 Task: Select the default option in the filter sort option.
Action: Mouse moved to (7, 630)
Screenshot: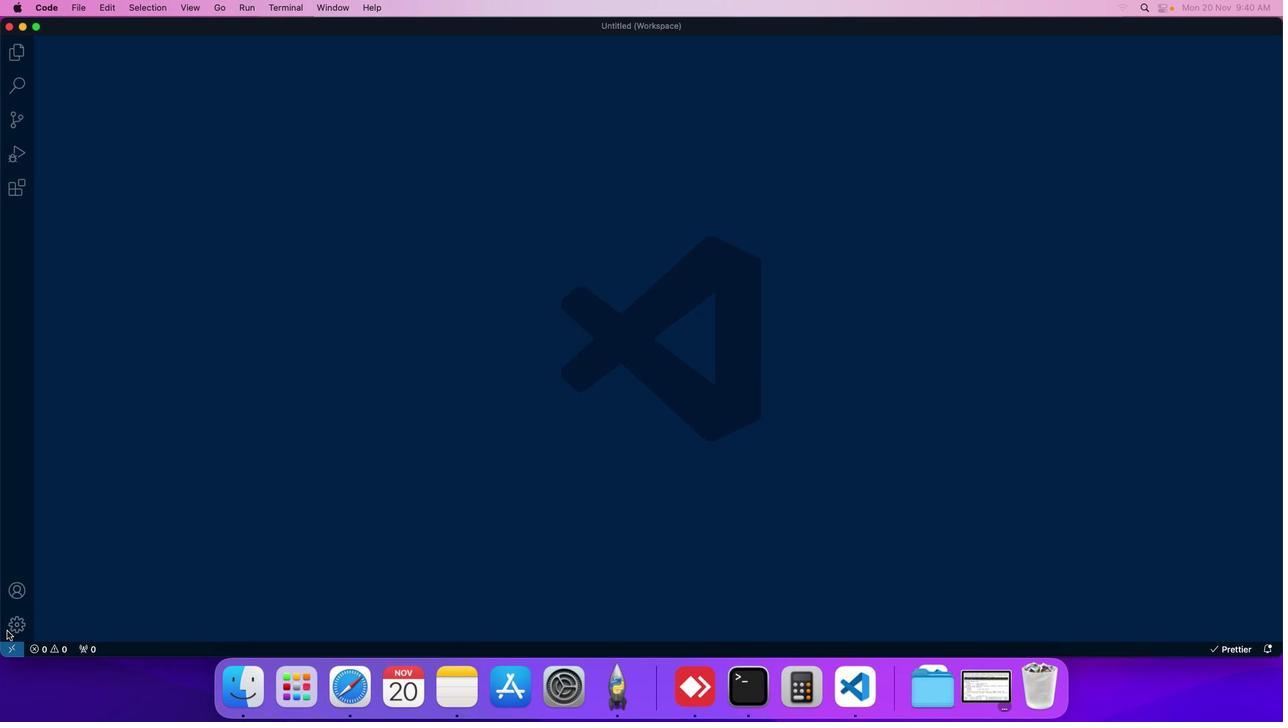 
Action: Mouse pressed left at (7, 630)
Screenshot: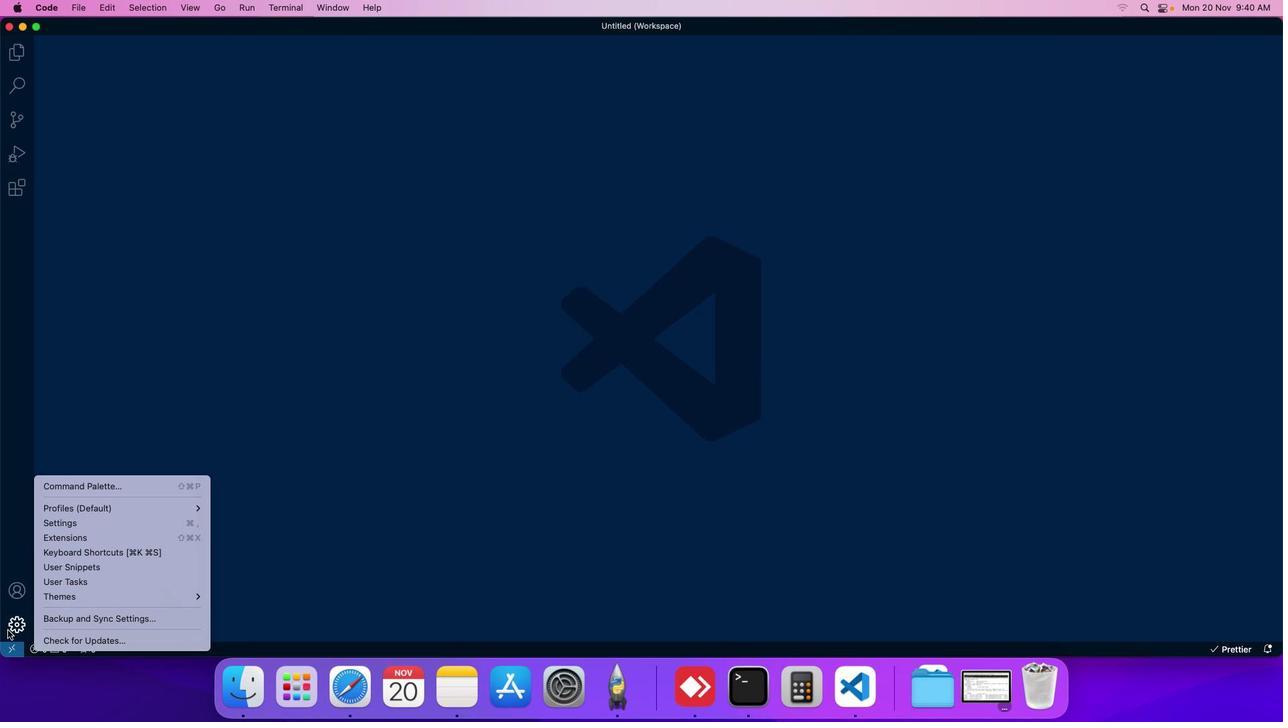 
Action: Mouse moved to (72, 518)
Screenshot: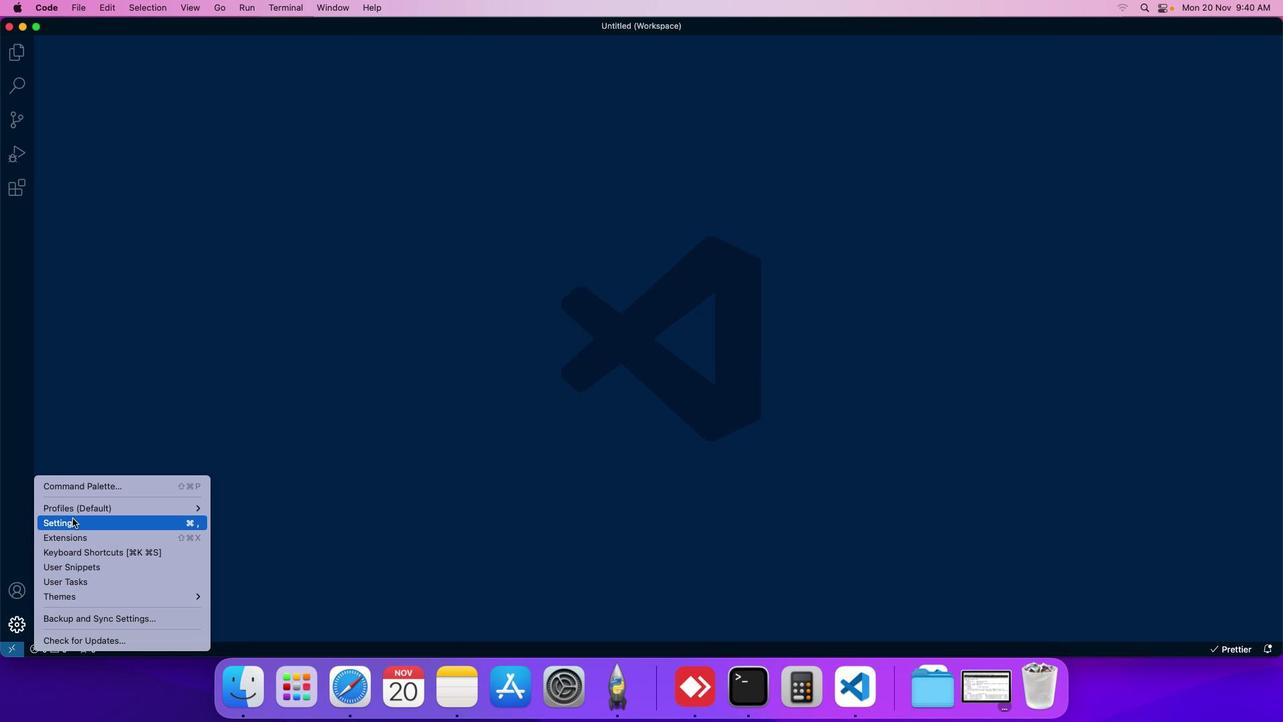 
Action: Mouse pressed left at (72, 518)
Screenshot: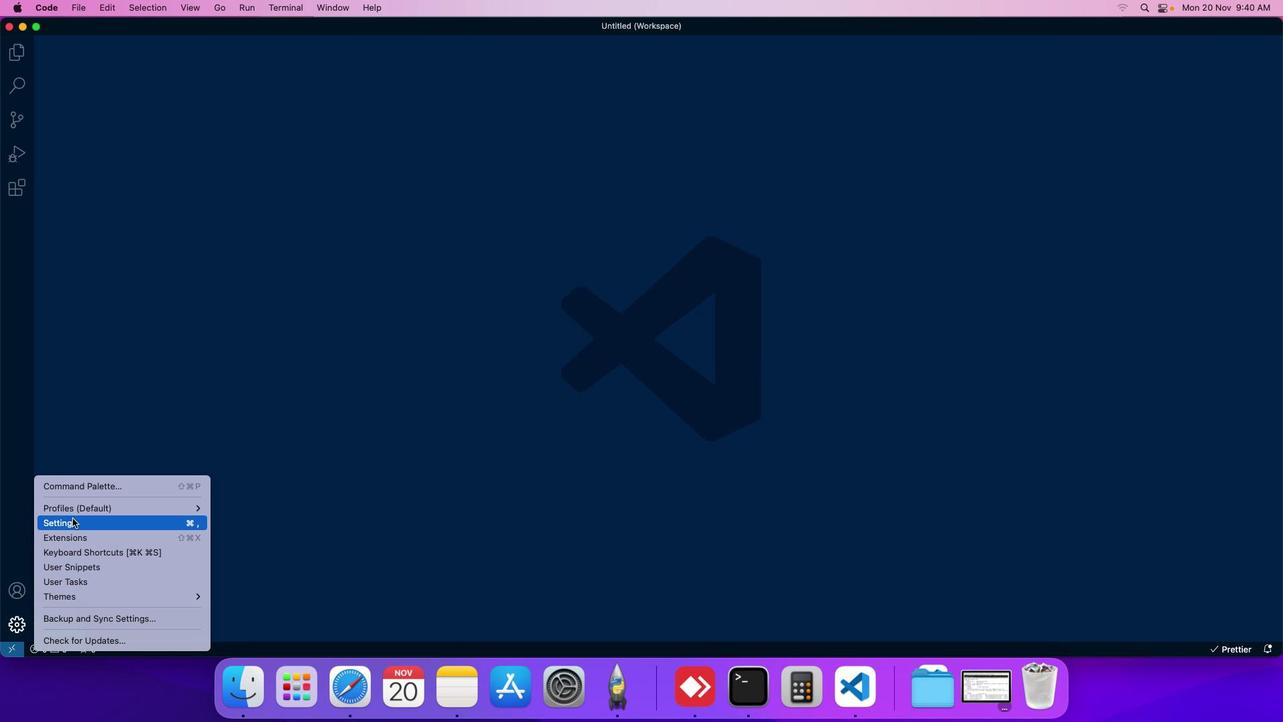 
Action: Mouse moved to (318, 106)
Screenshot: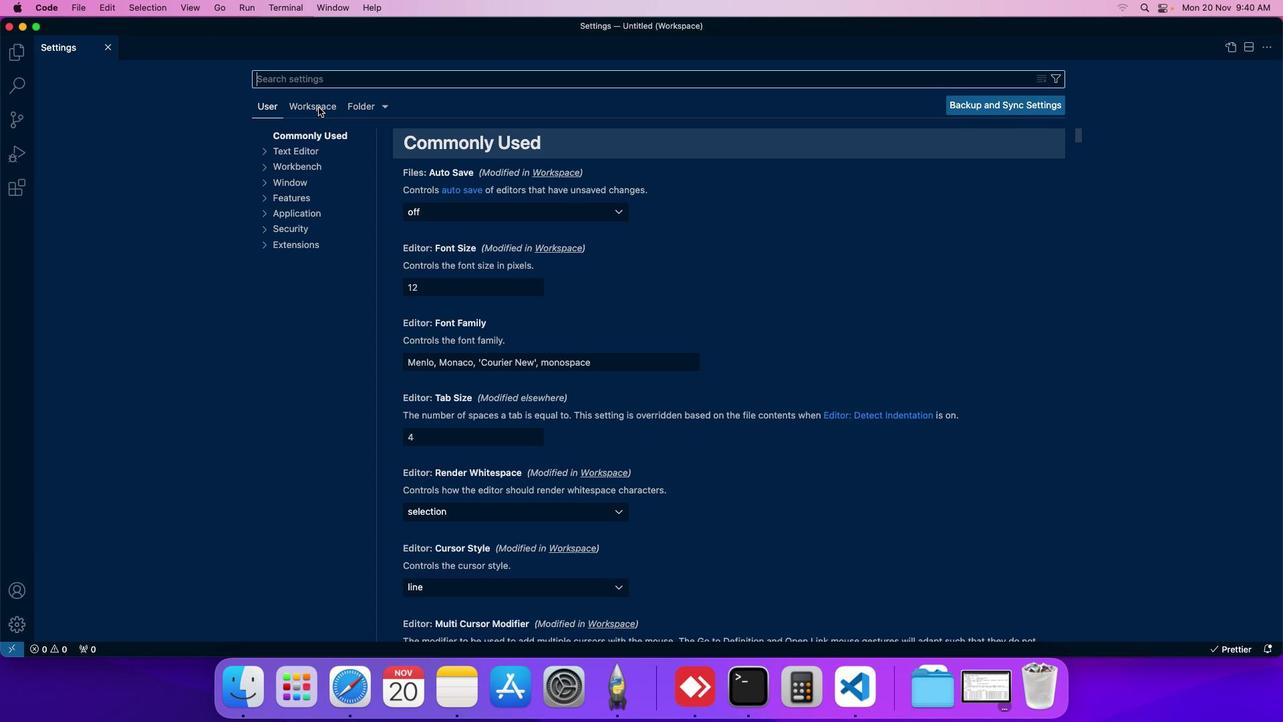 
Action: Mouse pressed left at (318, 106)
Screenshot: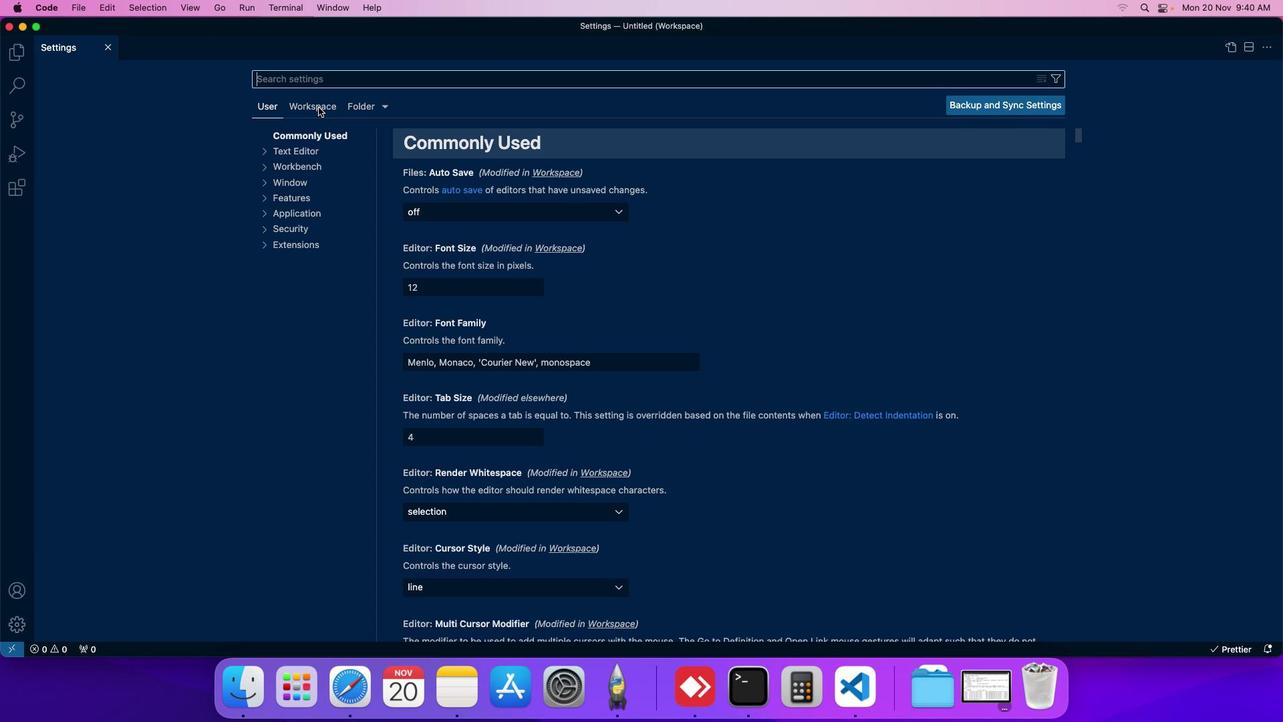 
Action: Mouse moved to (293, 201)
Screenshot: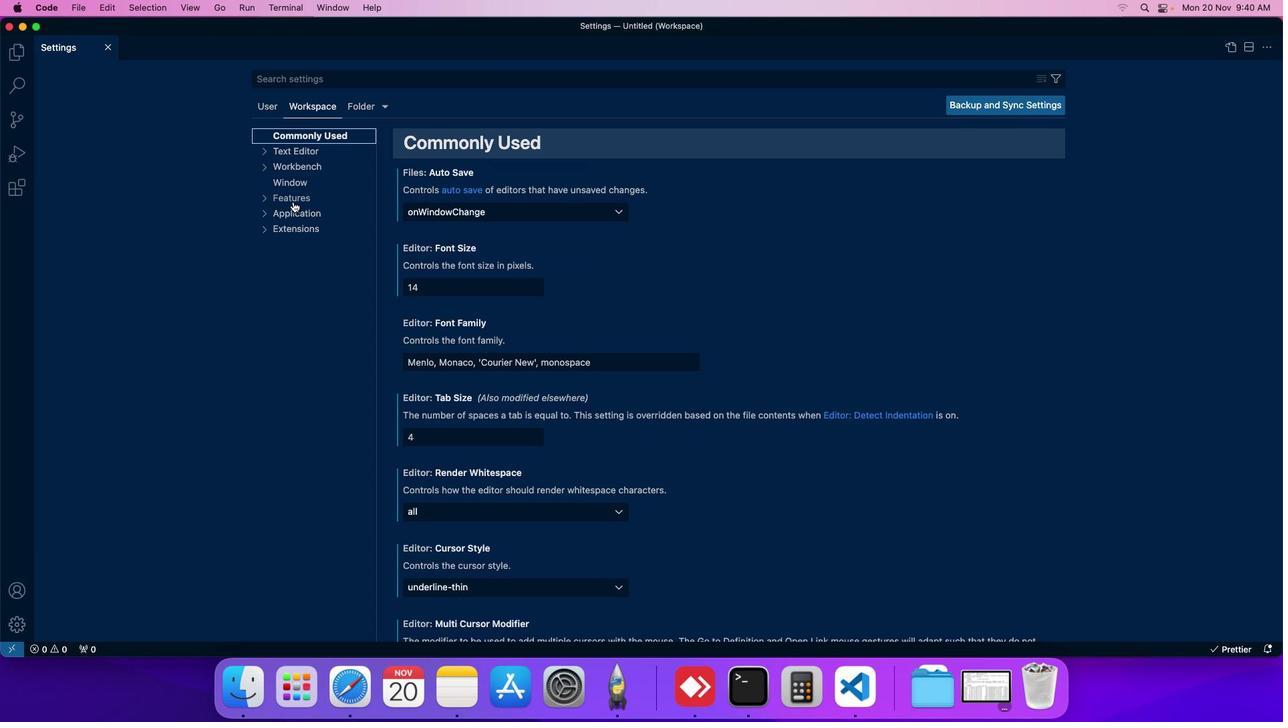 
Action: Mouse pressed left at (293, 201)
Screenshot: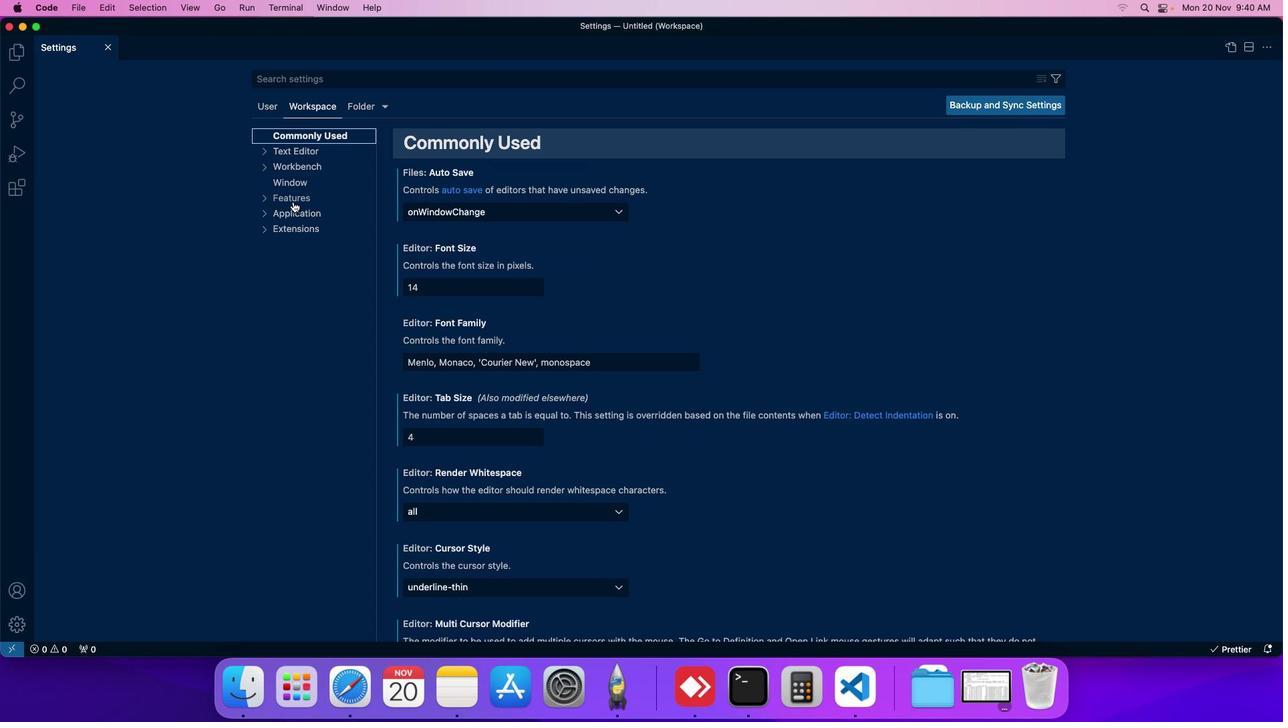 
Action: Mouse moved to (296, 242)
Screenshot: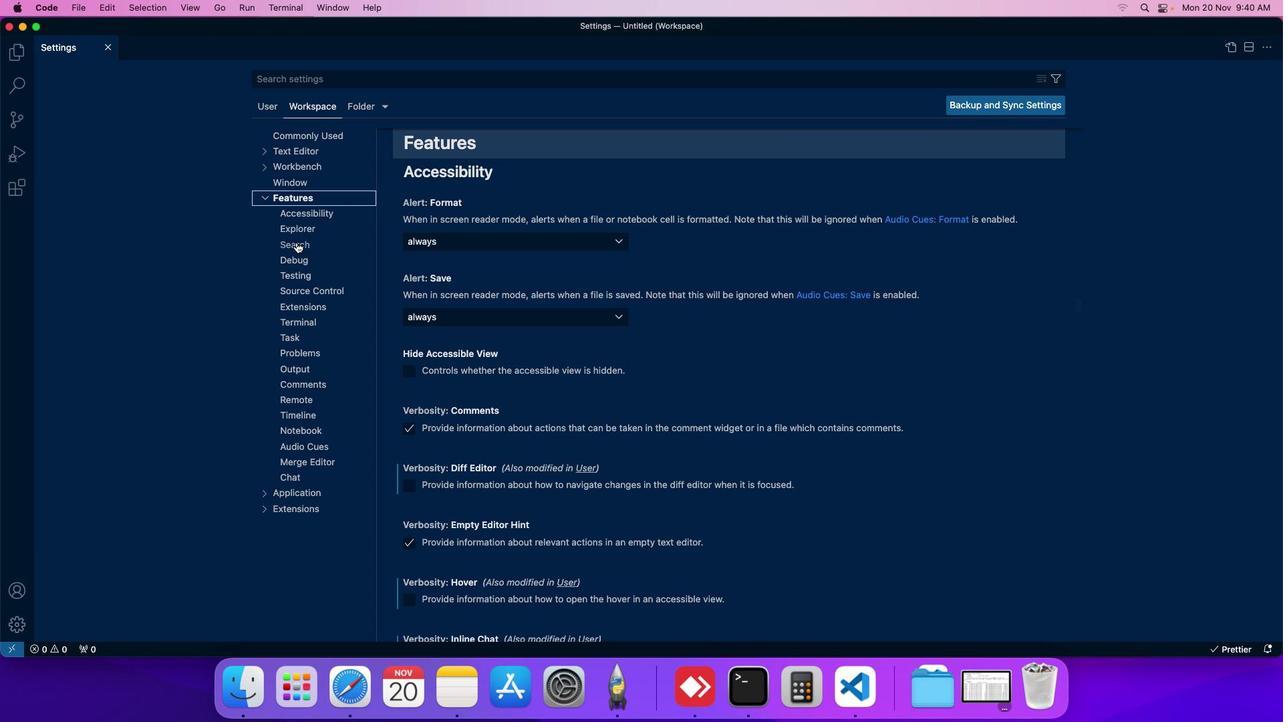 
Action: Mouse pressed left at (296, 242)
Screenshot: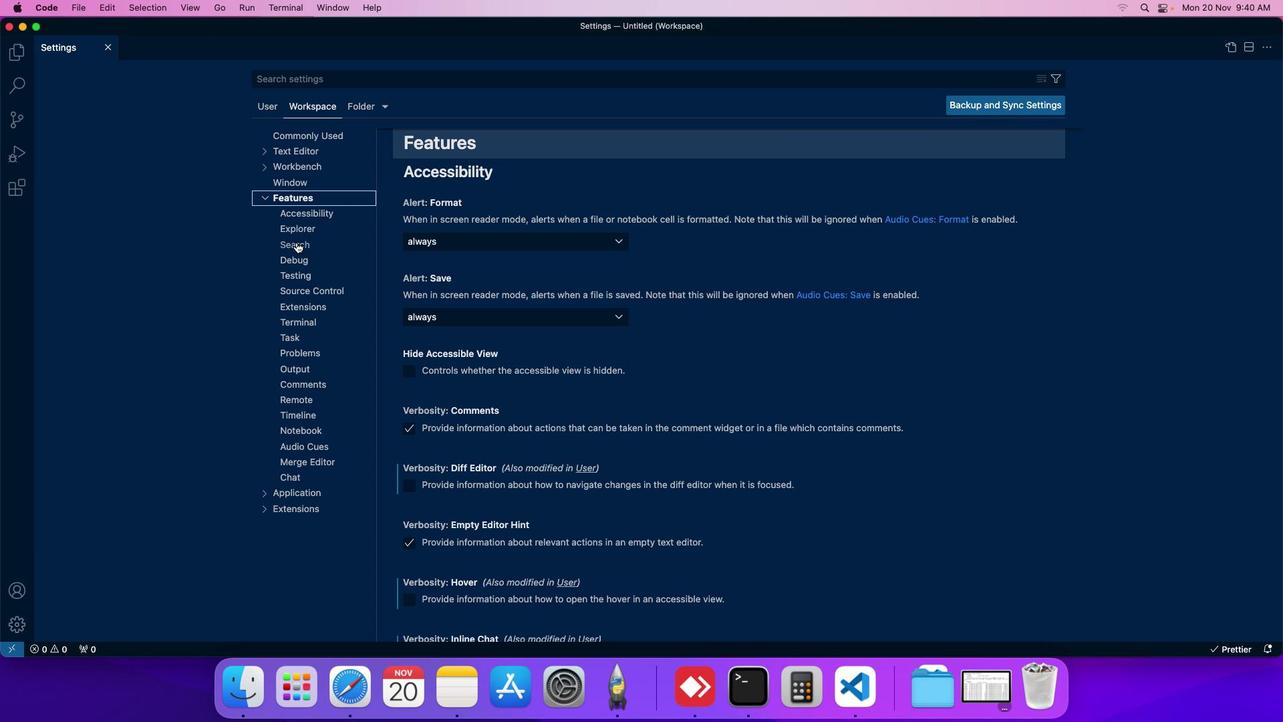 
Action: Mouse moved to (429, 277)
Screenshot: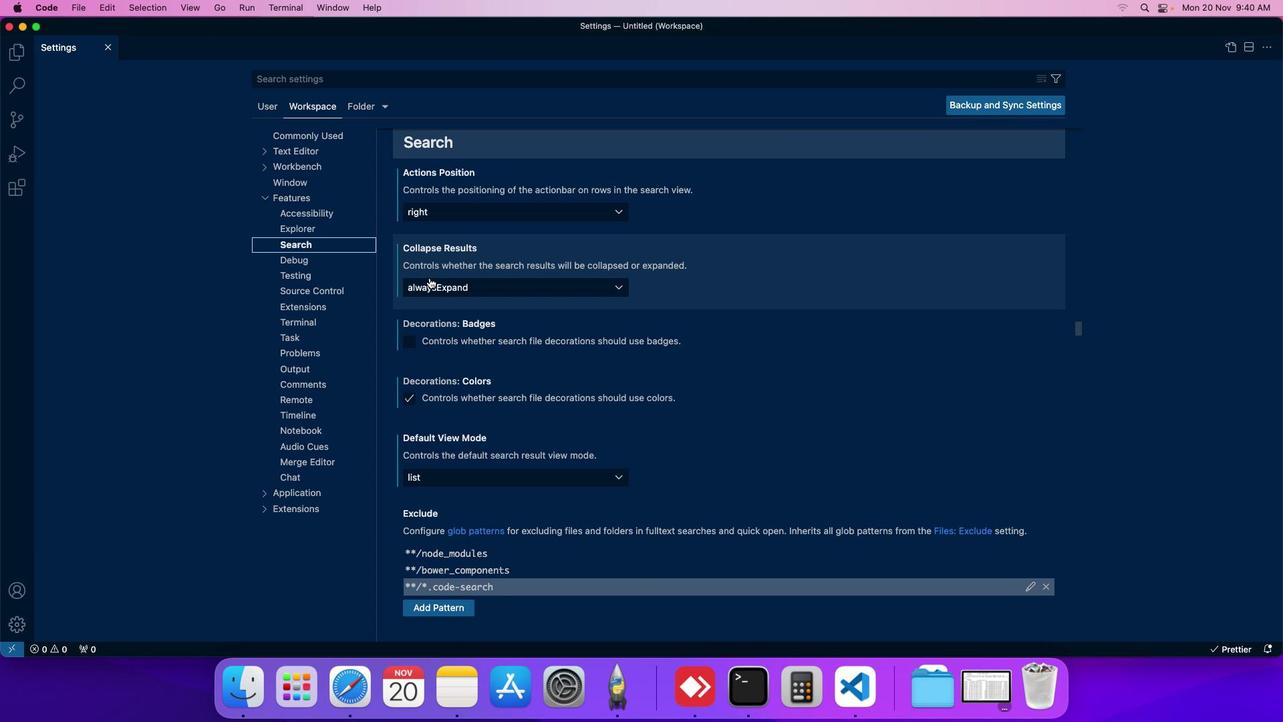 
Action: Mouse scrolled (429, 277) with delta (0, 0)
Screenshot: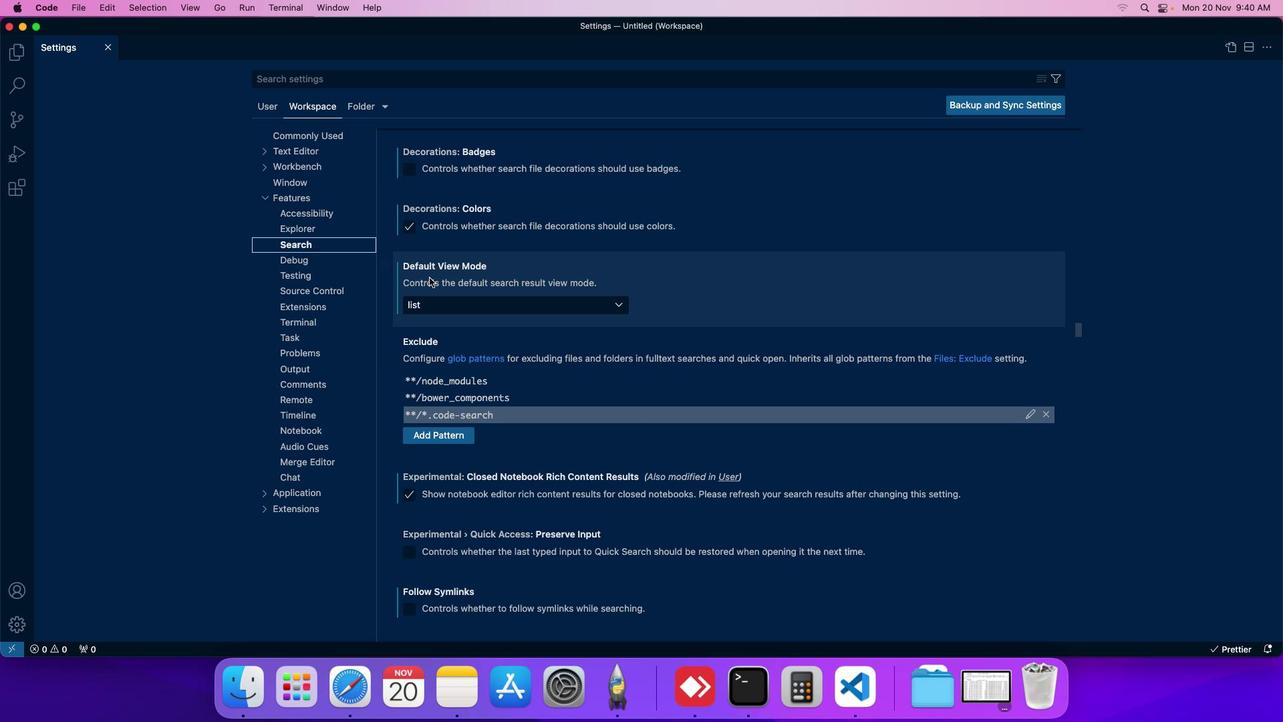 
Action: Mouse scrolled (429, 277) with delta (0, 0)
Screenshot: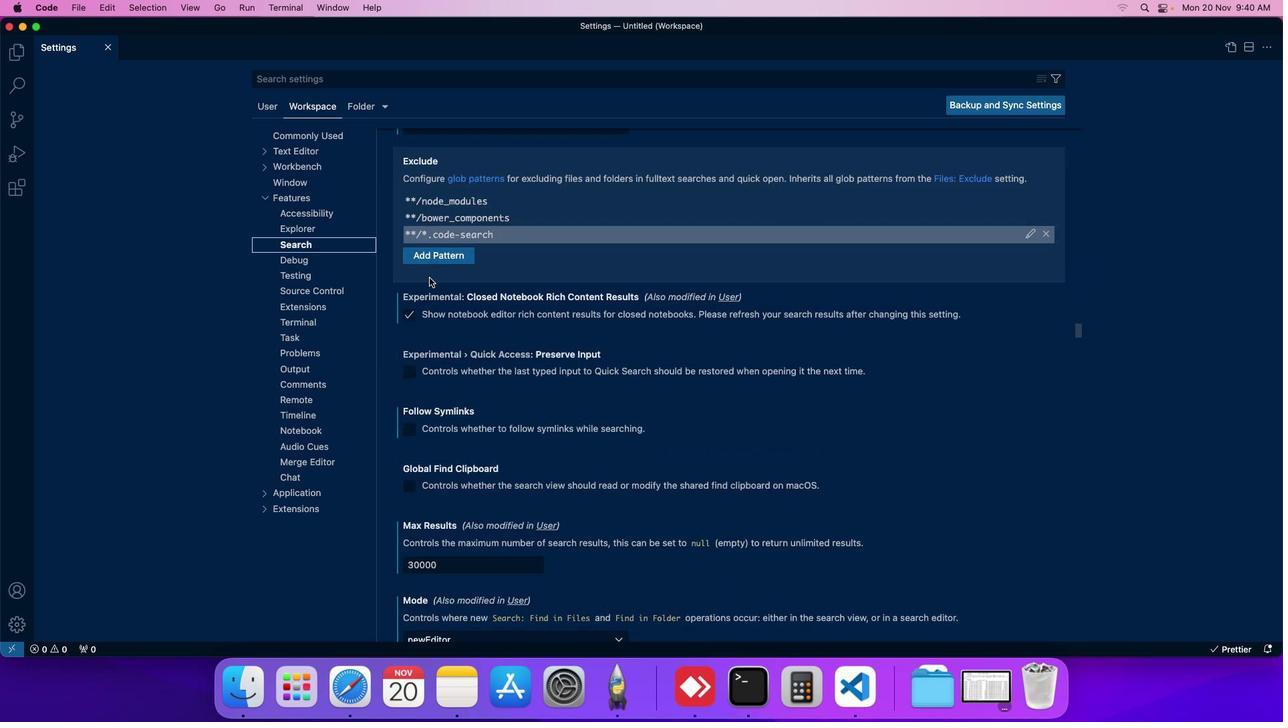 
Action: Mouse moved to (429, 277)
Screenshot: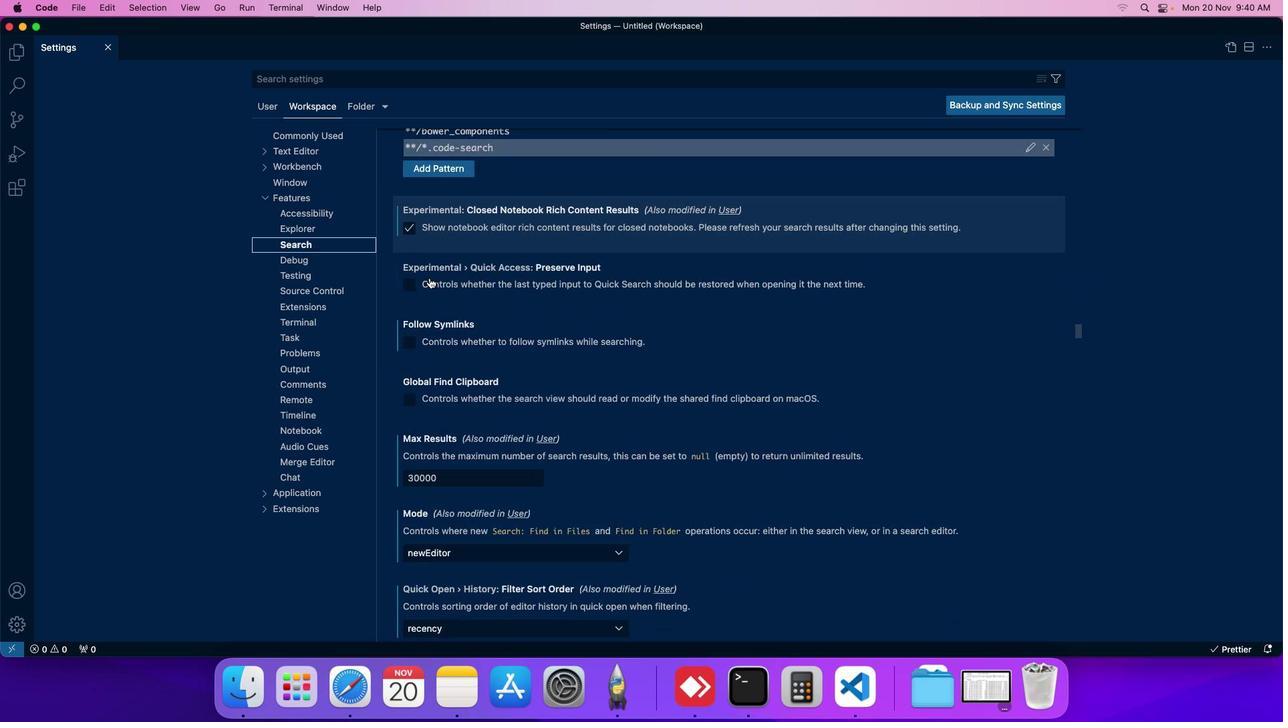 
Action: Mouse scrolled (429, 277) with delta (0, 0)
Screenshot: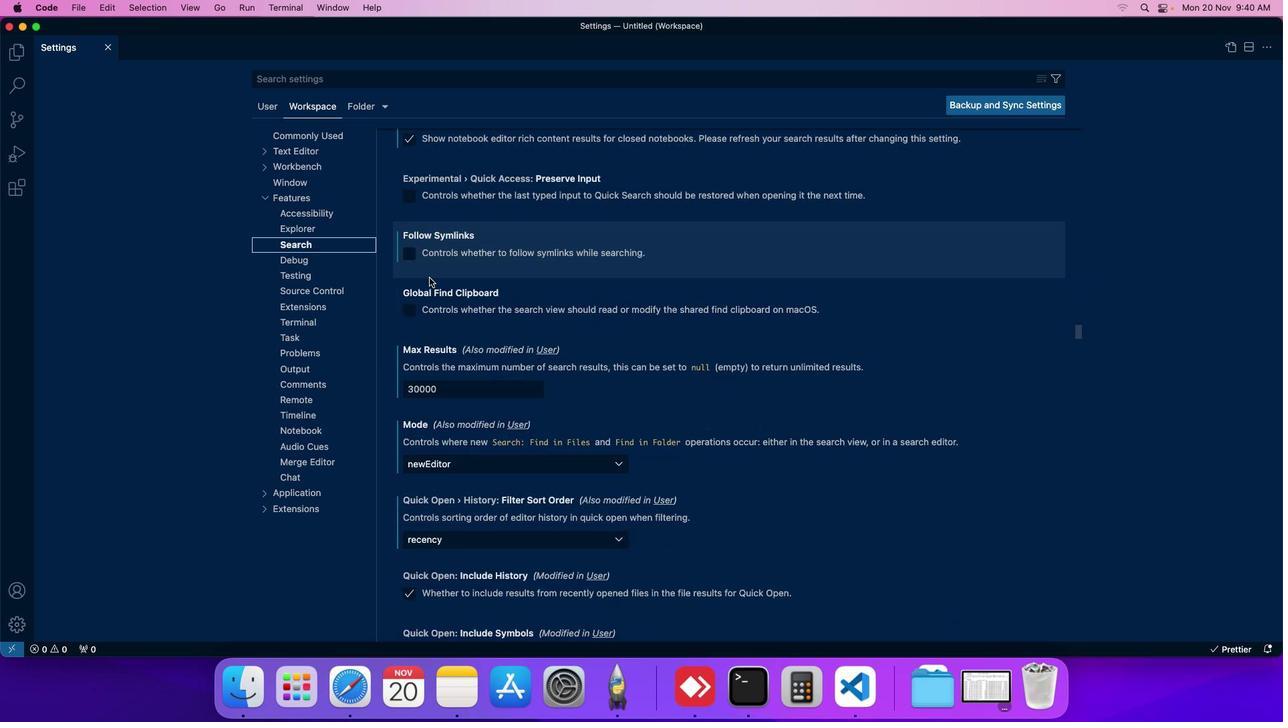 
Action: Mouse scrolled (429, 277) with delta (0, 0)
Screenshot: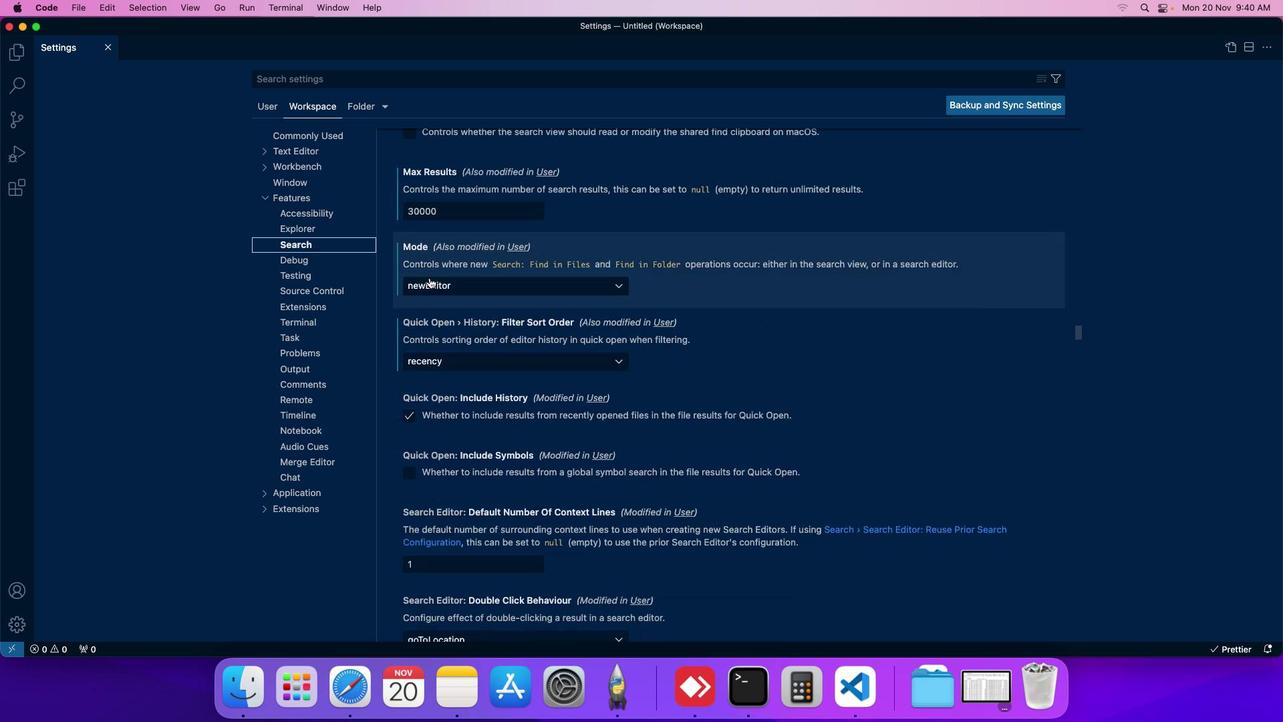 
Action: Mouse scrolled (429, 277) with delta (0, 0)
Screenshot: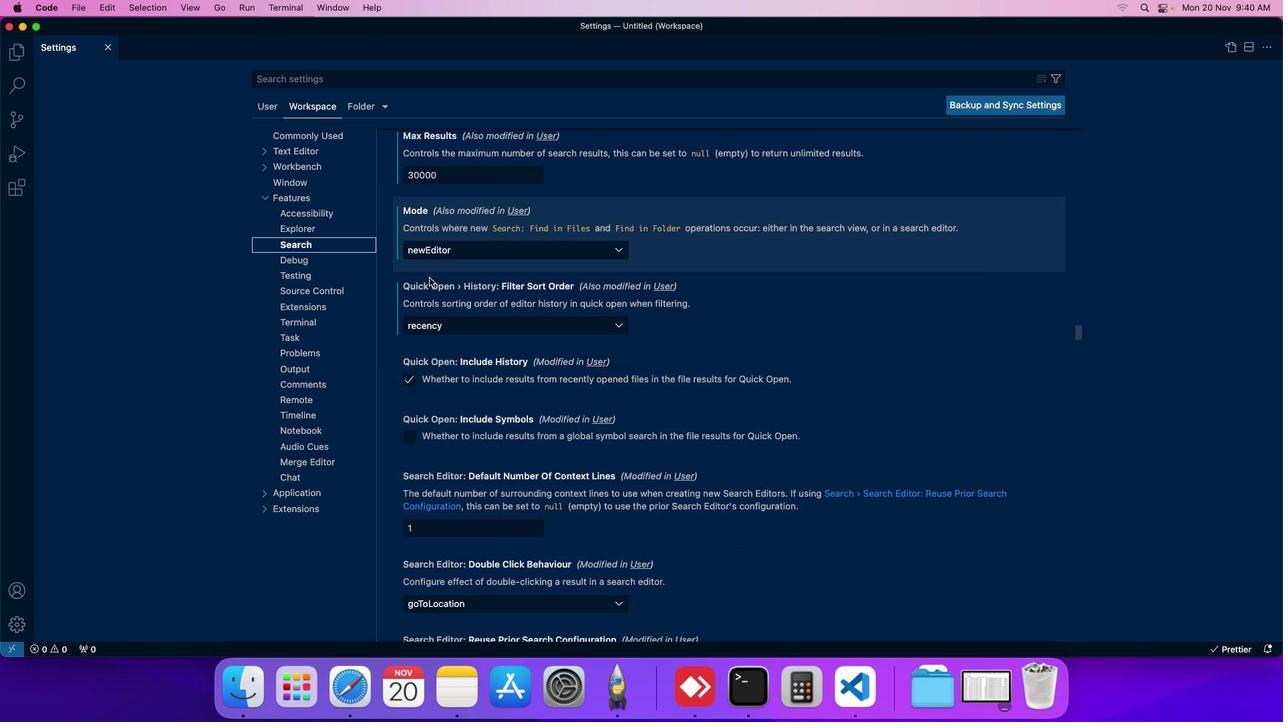 
Action: Mouse moved to (461, 196)
Screenshot: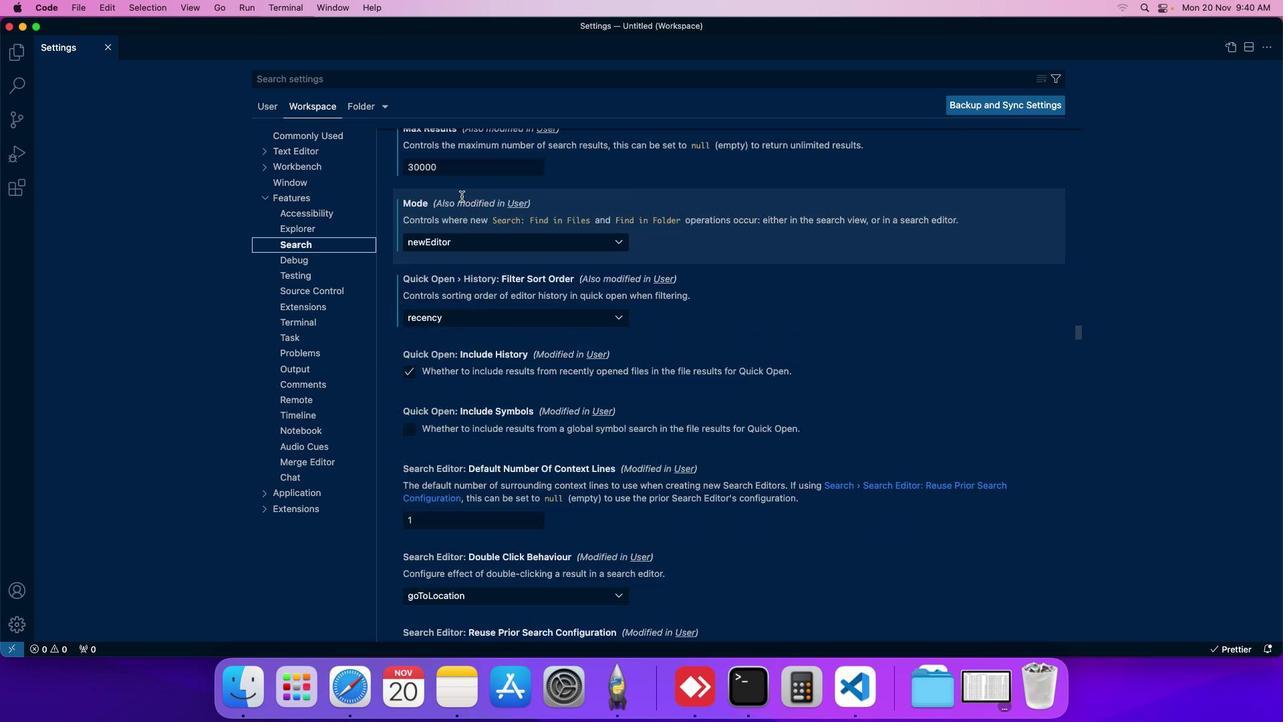 
Action: Mouse scrolled (461, 196) with delta (0, 0)
Screenshot: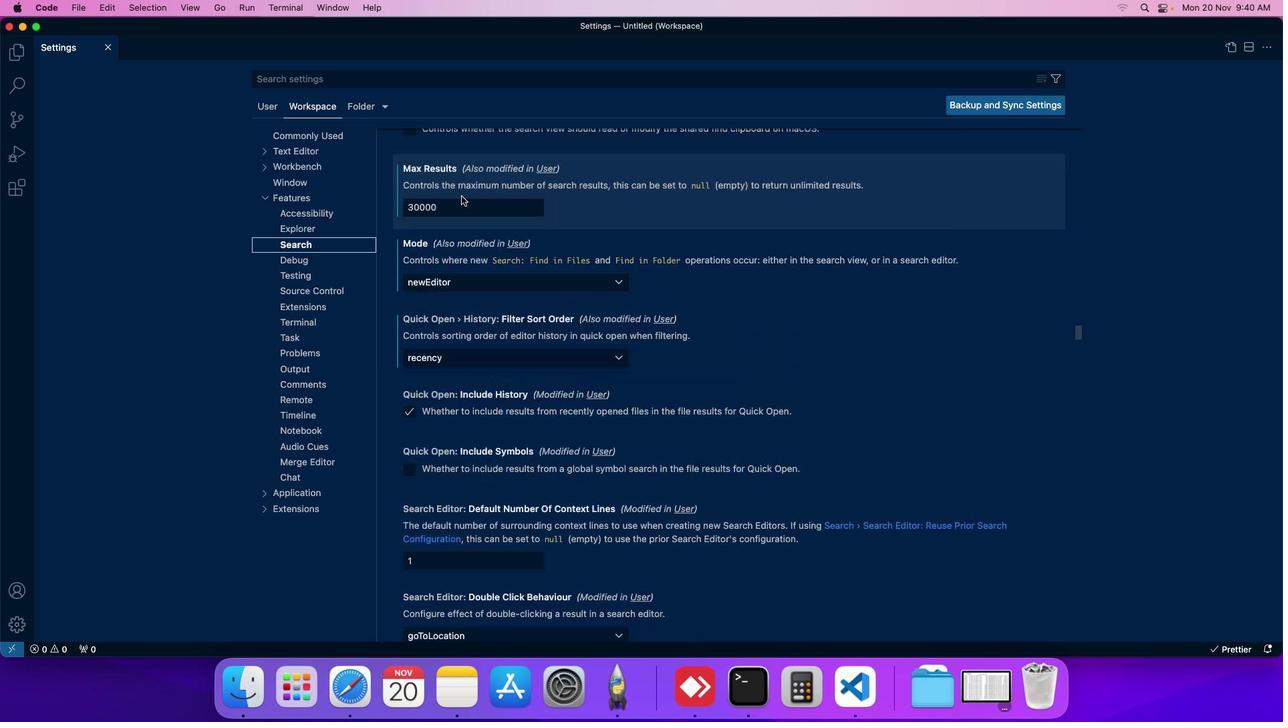 
Action: Mouse moved to (444, 355)
Screenshot: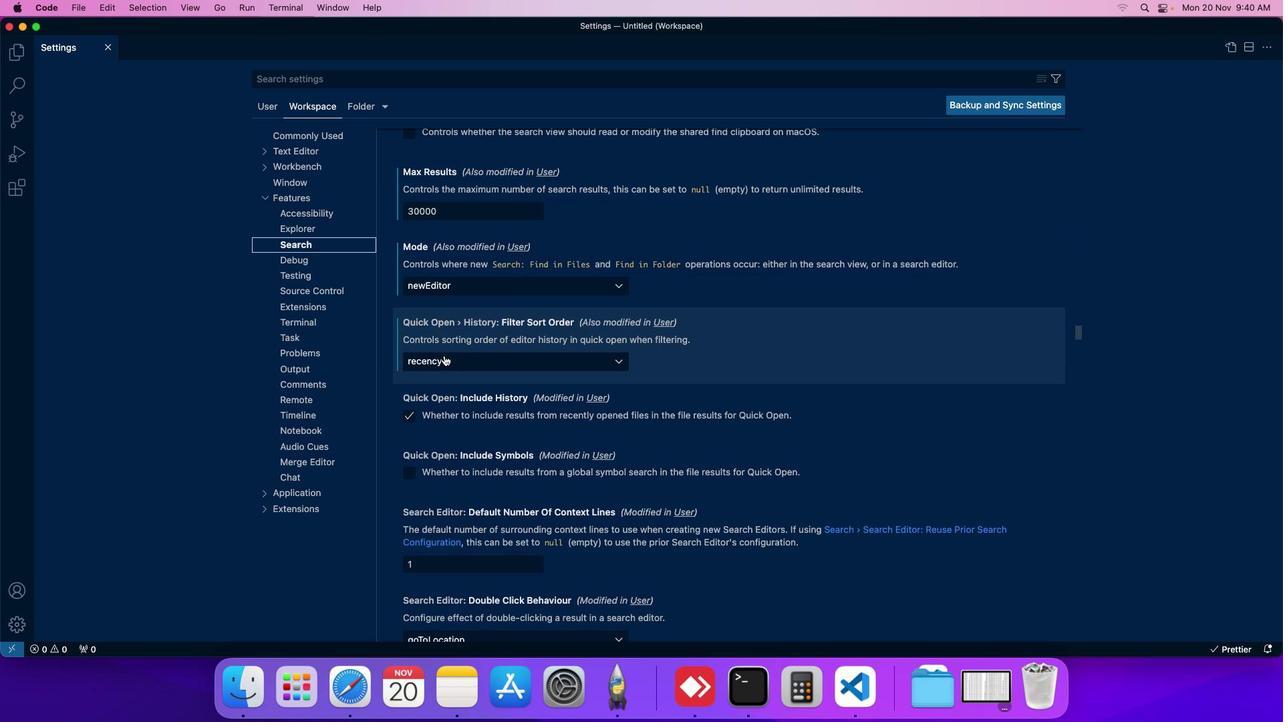 
Action: Mouse pressed left at (444, 355)
Screenshot: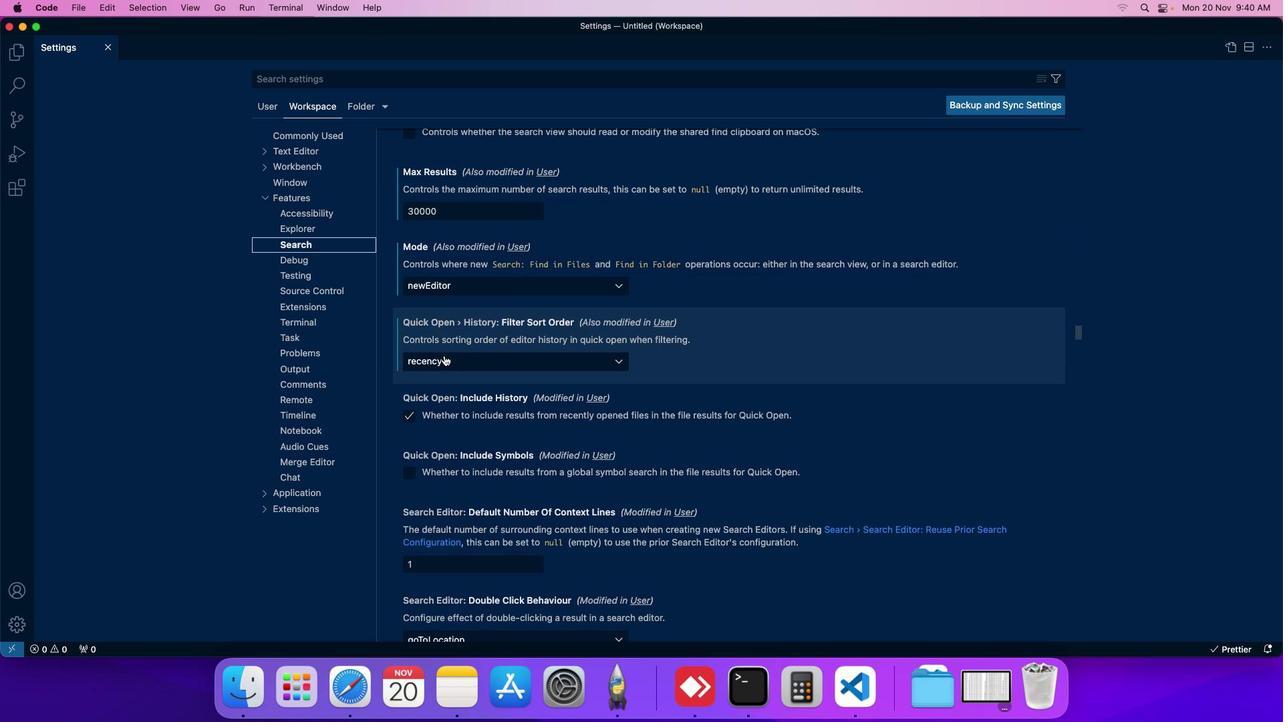 
Action: Mouse moved to (442, 381)
Screenshot: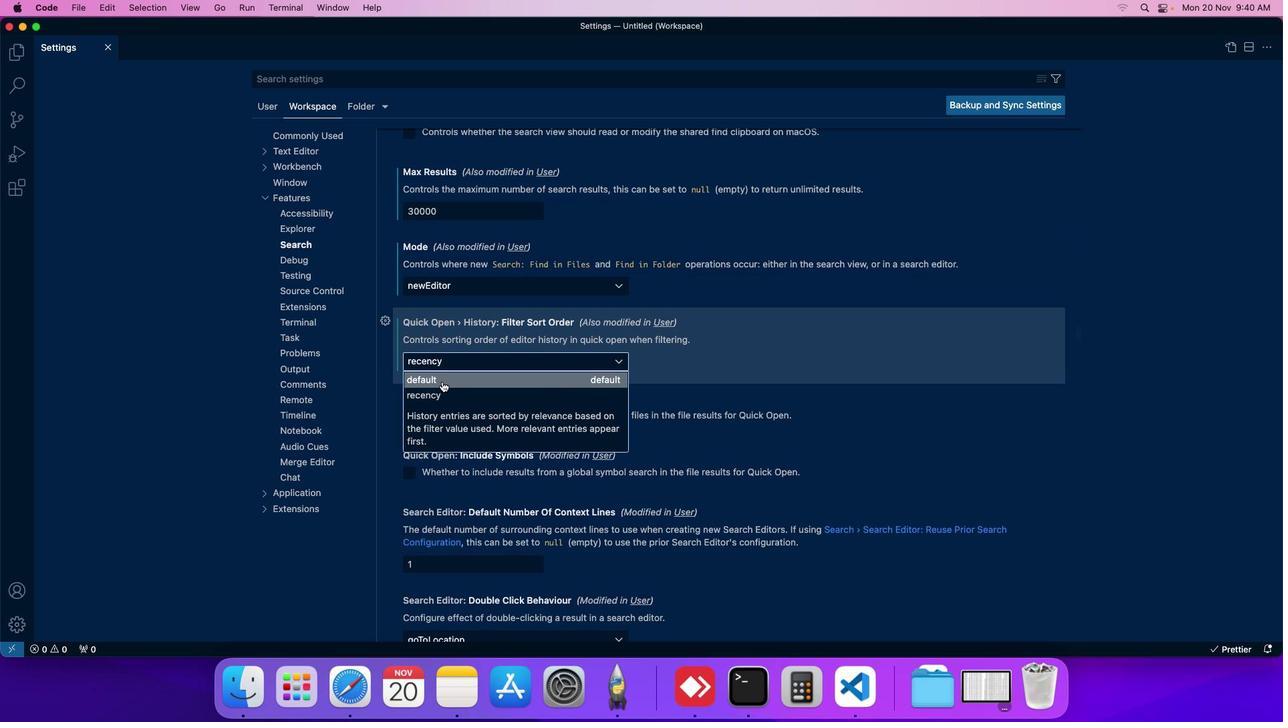 
Action: Mouse pressed left at (442, 381)
Screenshot: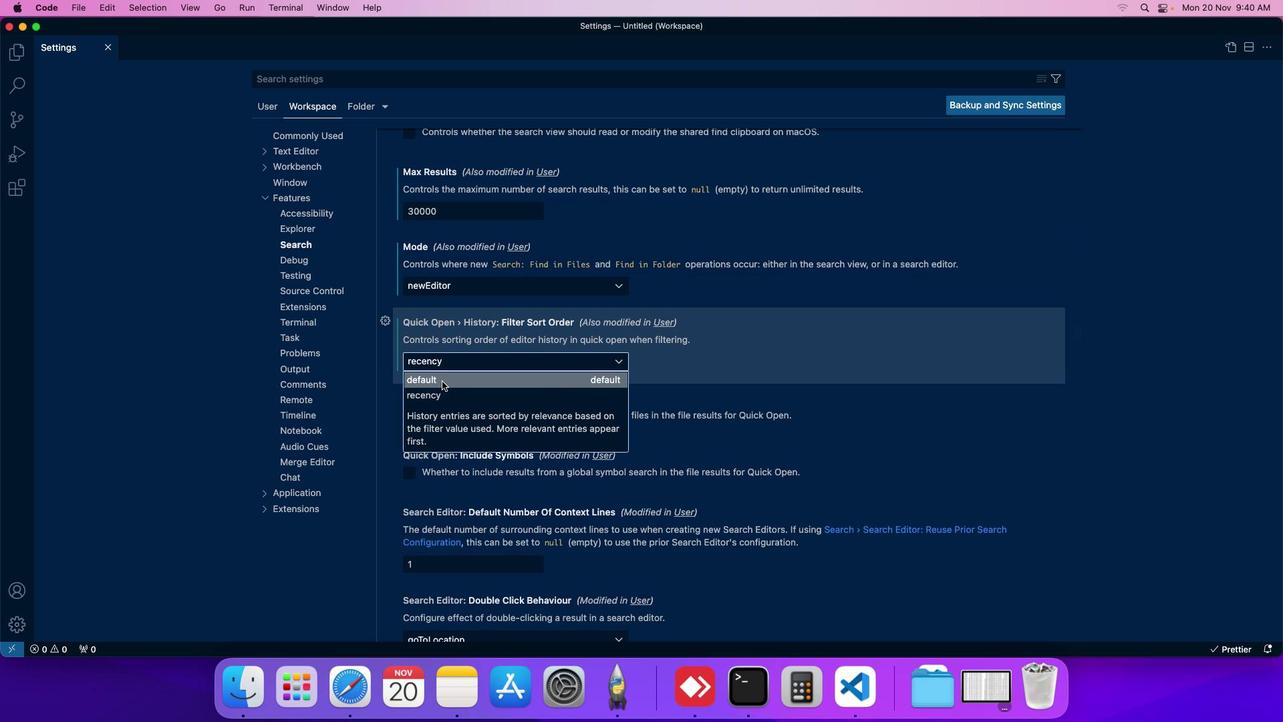 
Action: Mouse moved to (457, 357)
Screenshot: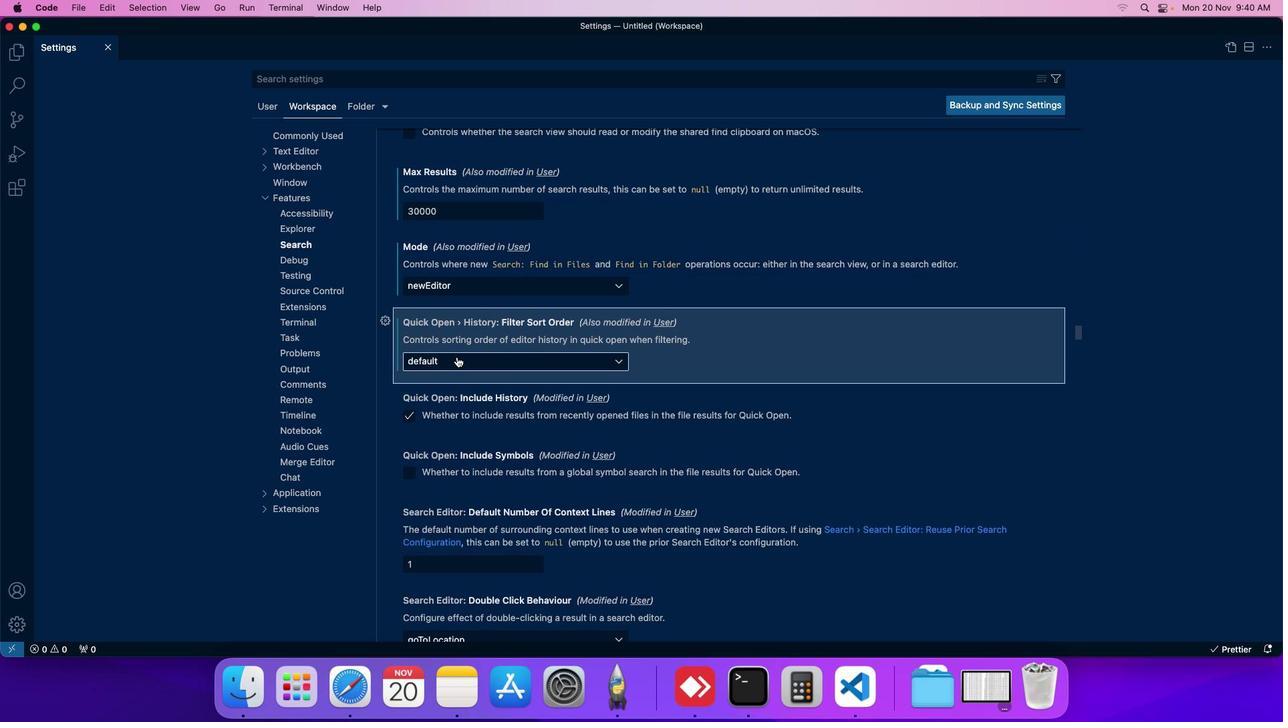 
